 Task: Open the "How to sign in using single sign-on or SSO" article.
Action: Mouse moved to (697, 64)
Screenshot: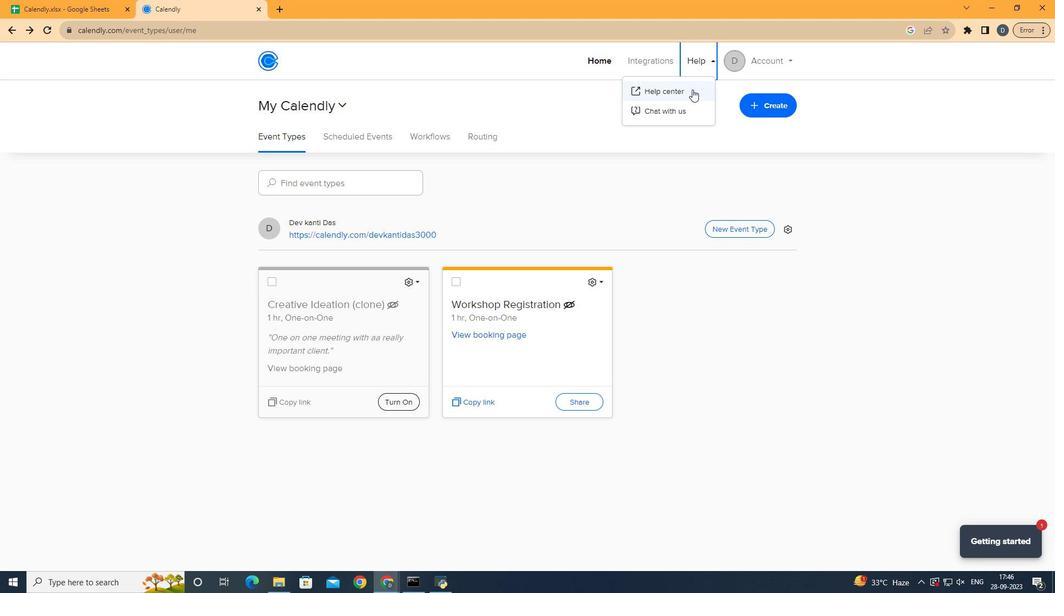 
Action: Mouse pressed left at (697, 64)
Screenshot: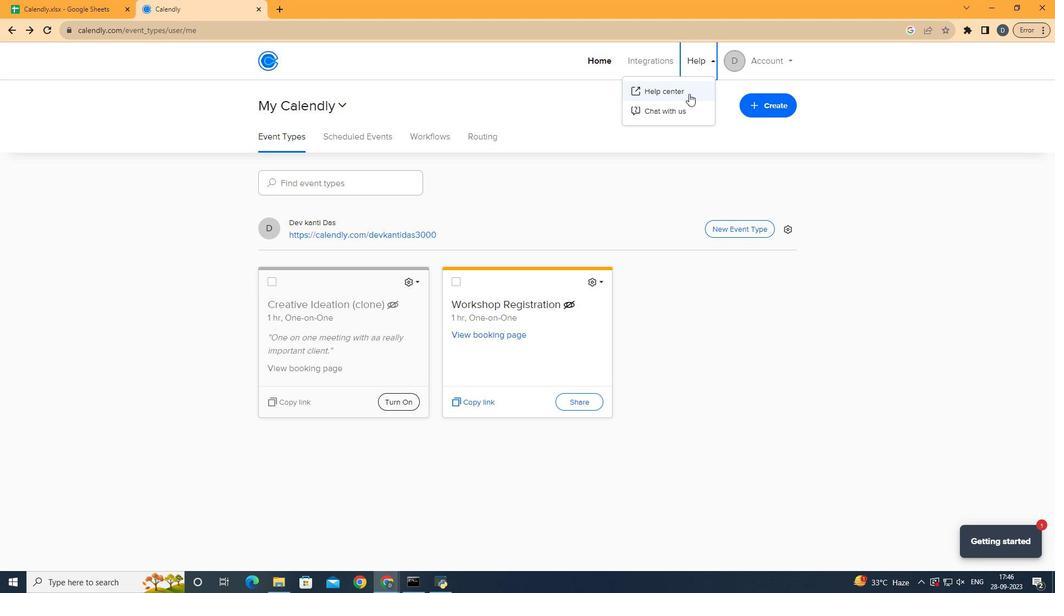 
Action: Mouse moved to (687, 94)
Screenshot: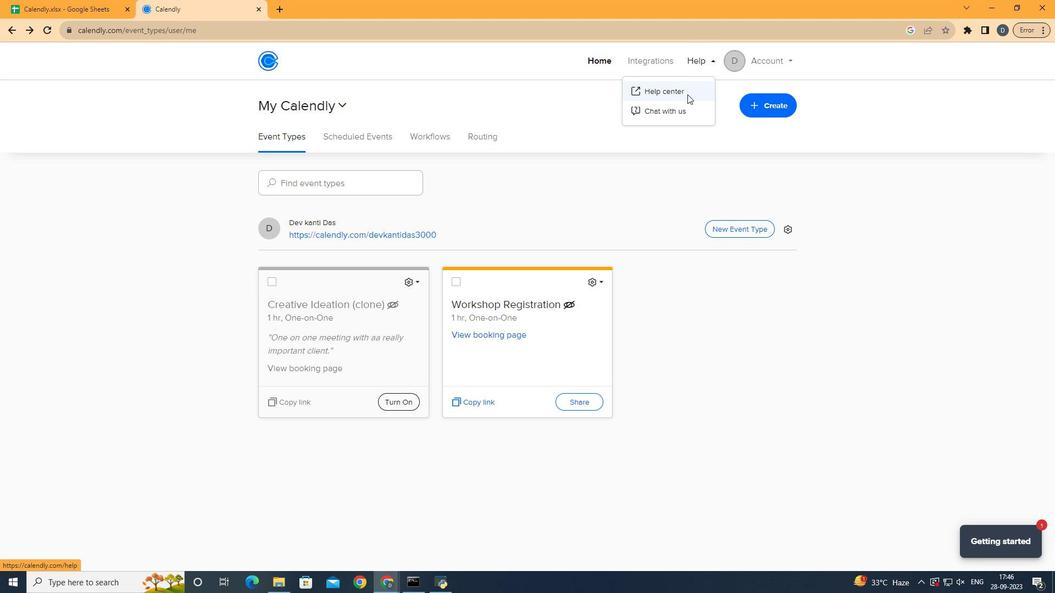 
Action: Mouse pressed left at (687, 94)
Screenshot: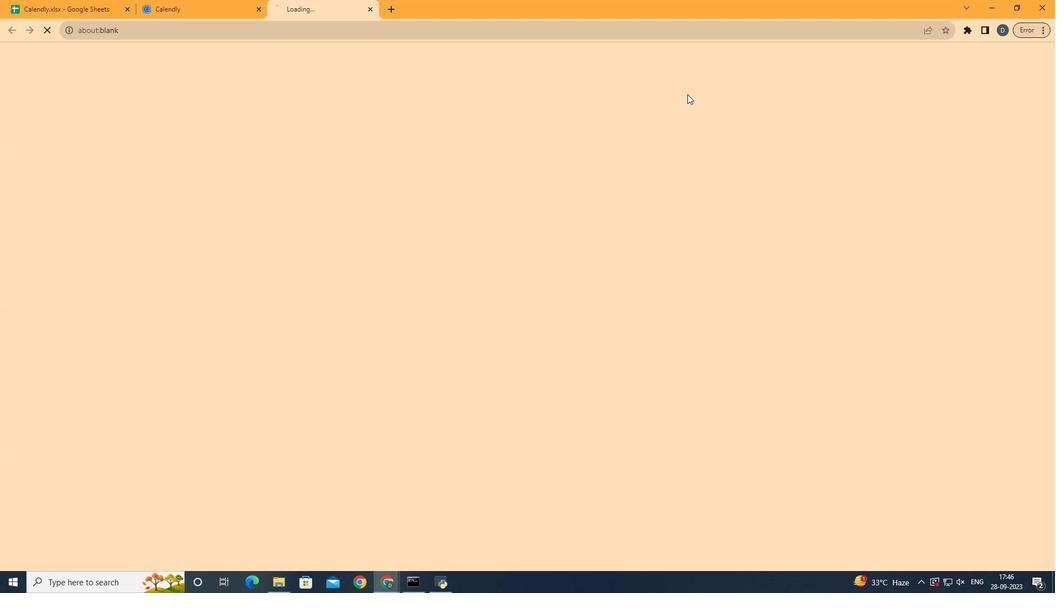 
Action: Mouse moved to (699, 296)
Screenshot: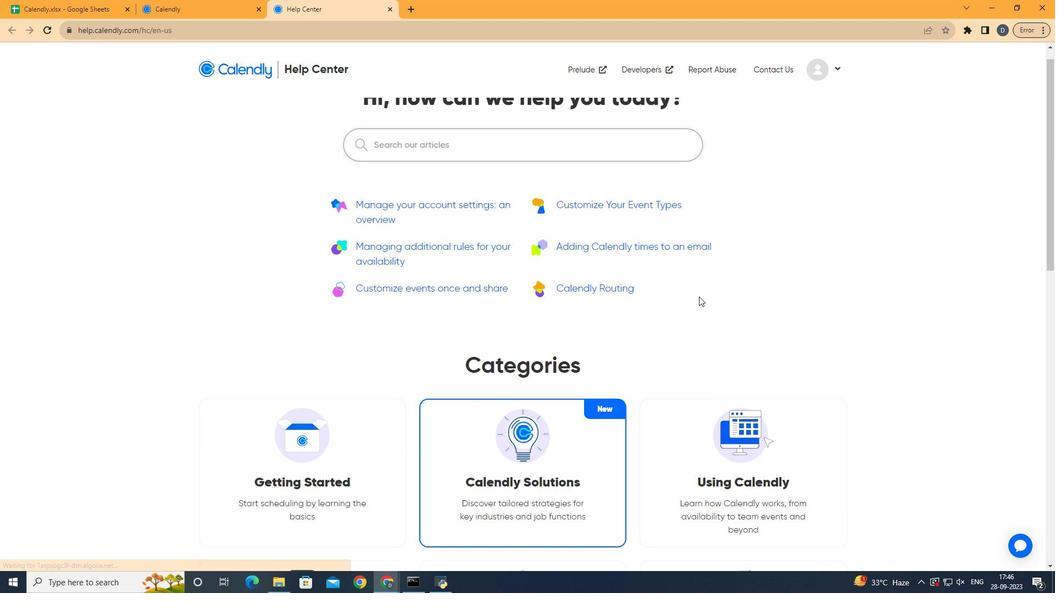 
Action: Mouse scrolled (699, 296) with delta (0, 0)
Screenshot: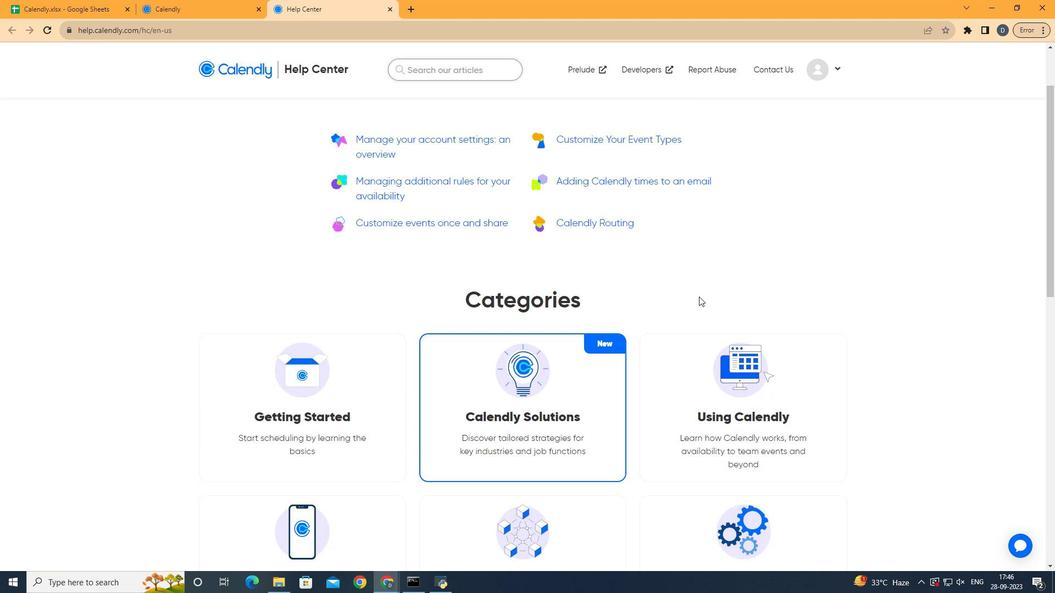 
Action: Mouse scrolled (699, 296) with delta (0, 0)
Screenshot: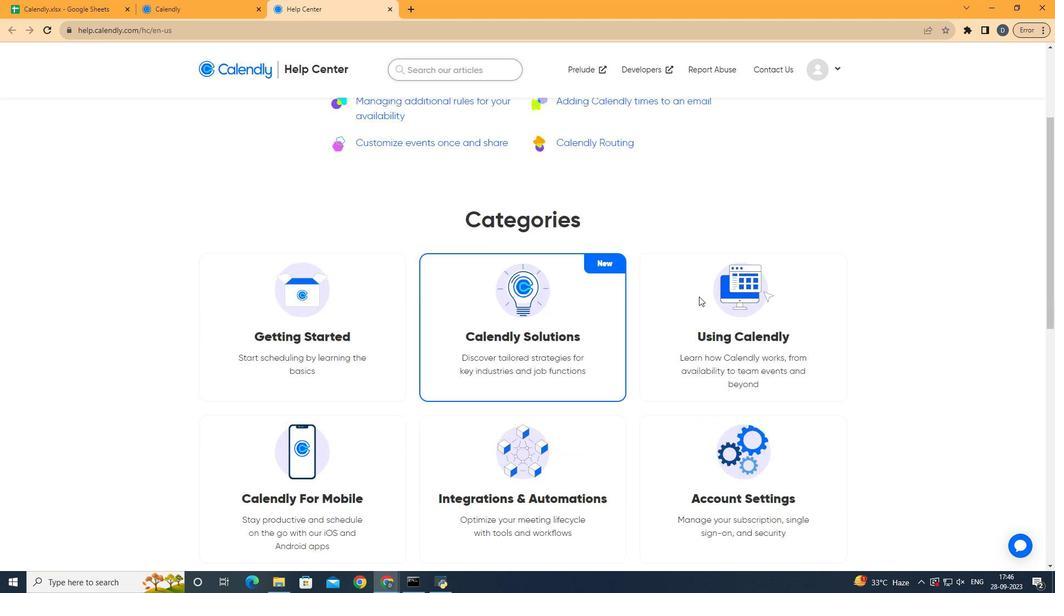 
Action: Mouse scrolled (699, 296) with delta (0, 0)
Screenshot: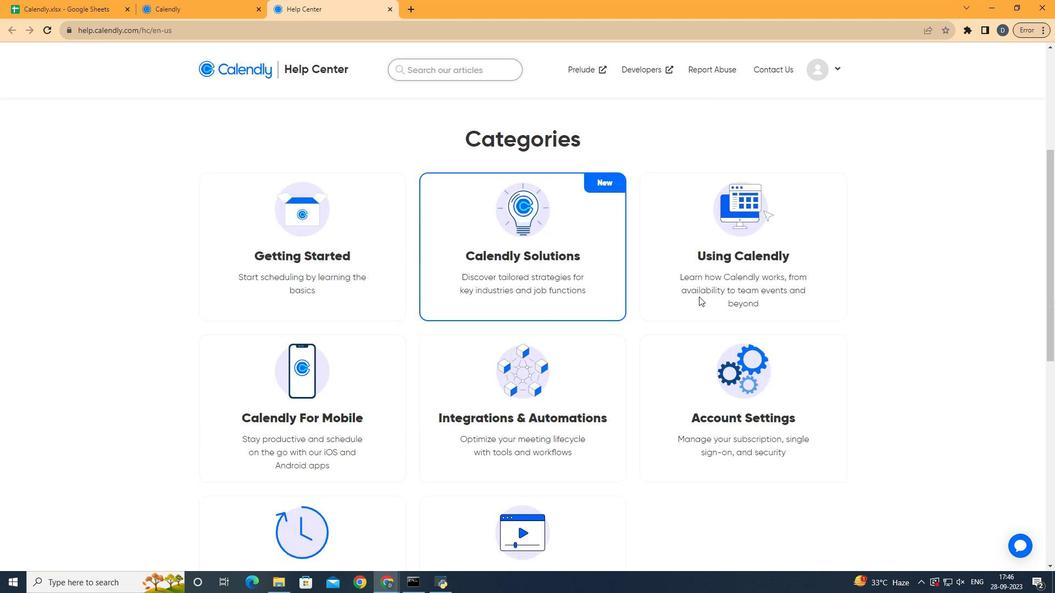 
Action: Mouse scrolled (699, 296) with delta (0, 0)
Screenshot: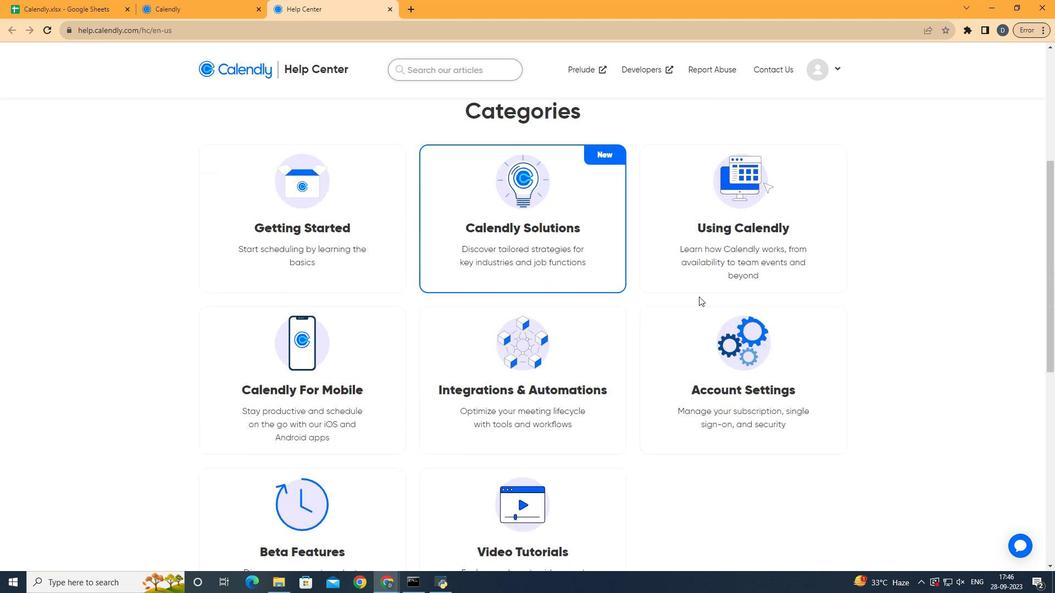 
Action: Mouse scrolled (699, 296) with delta (0, 0)
Screenshot: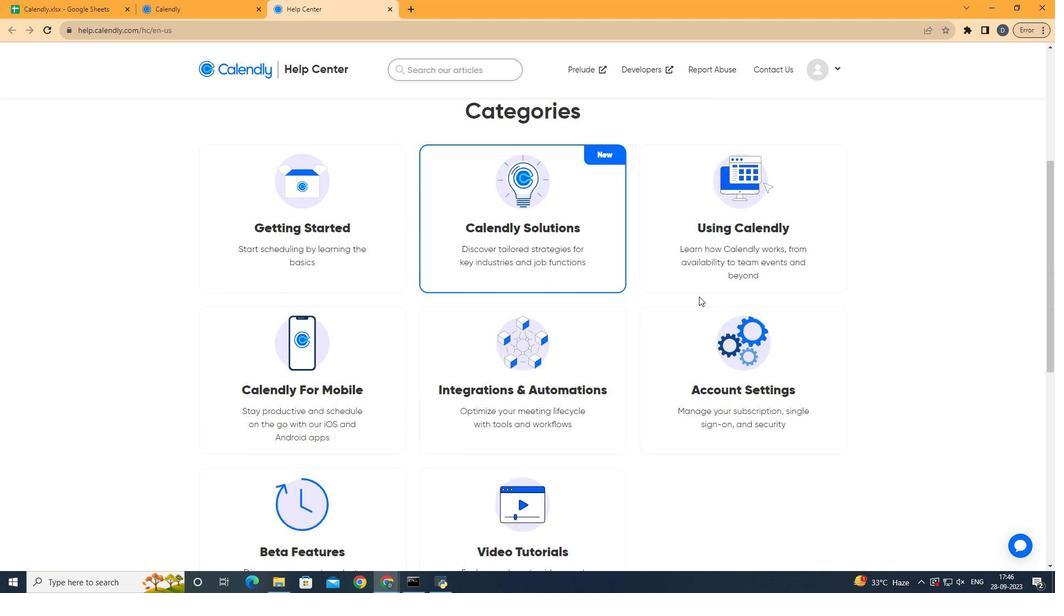 
Action: Mouse moved to (767, 357)
Screenshot: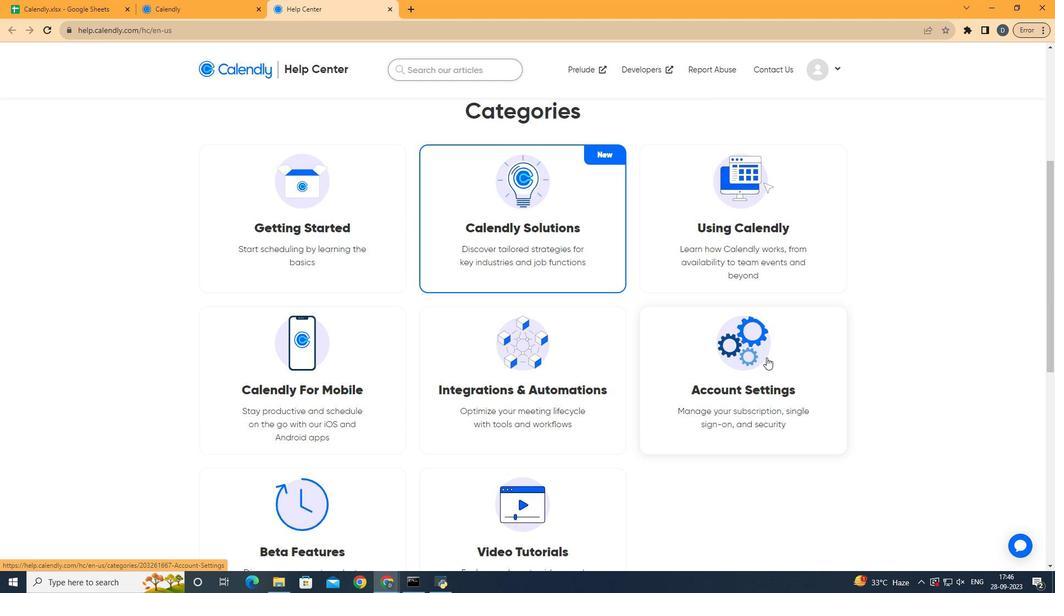 
Action: Mouse pressed left at (767, 357)
Screenshot: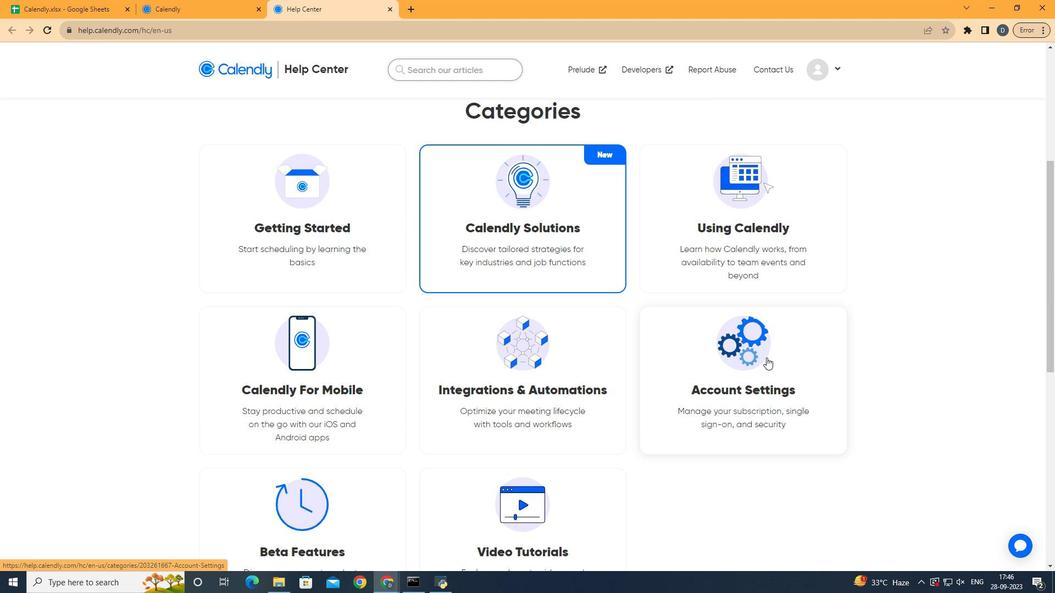 
Action: Mouse moved to (734, 281)
Screenshot: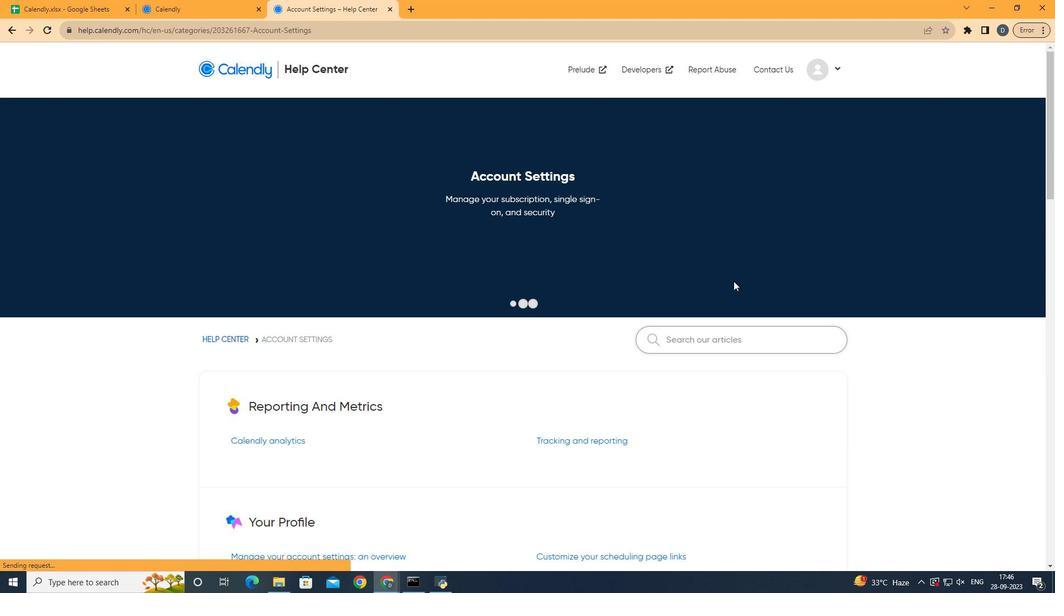 
Action: Mouse scrolled (734, 280) with delta (0, 0)
Screenshot: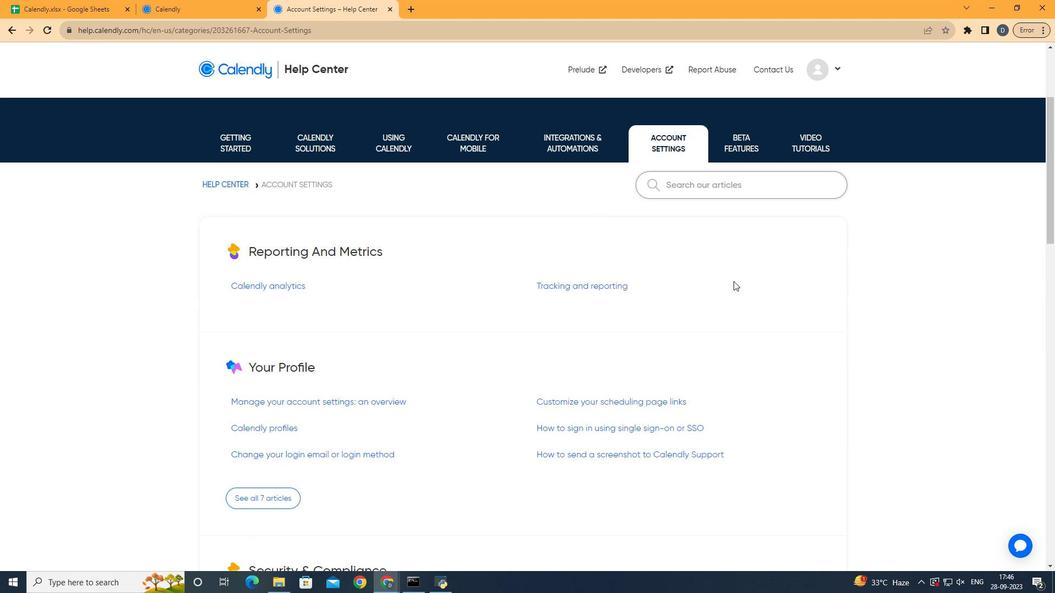 
Action: Mouse scrolled (734, 280) with delta (0, 0)
Screenshot: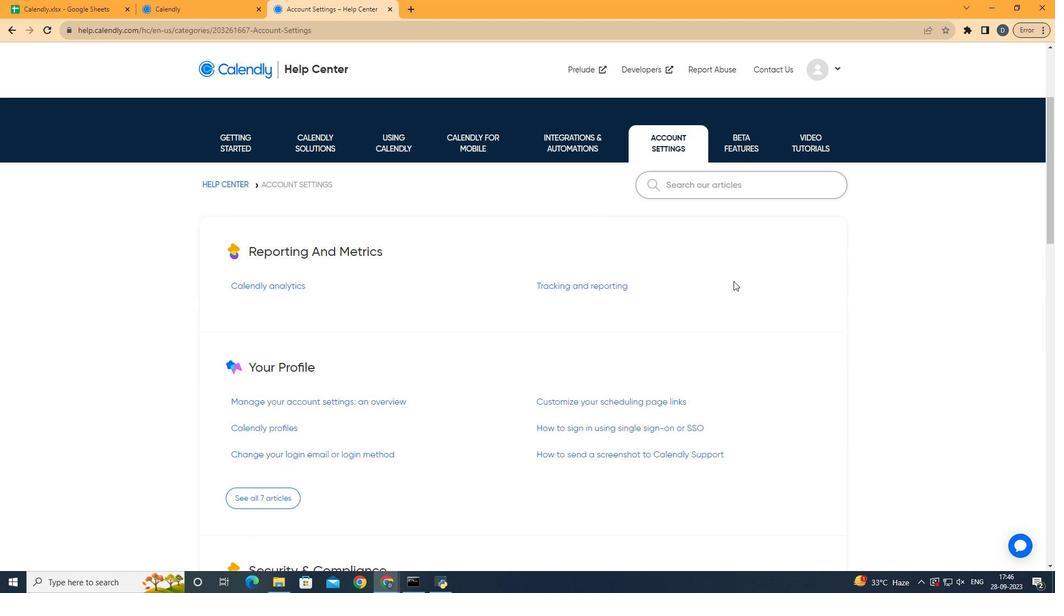 
Action: Mouse scrolled (734, 280) with delta (0, 0)
Screenshot: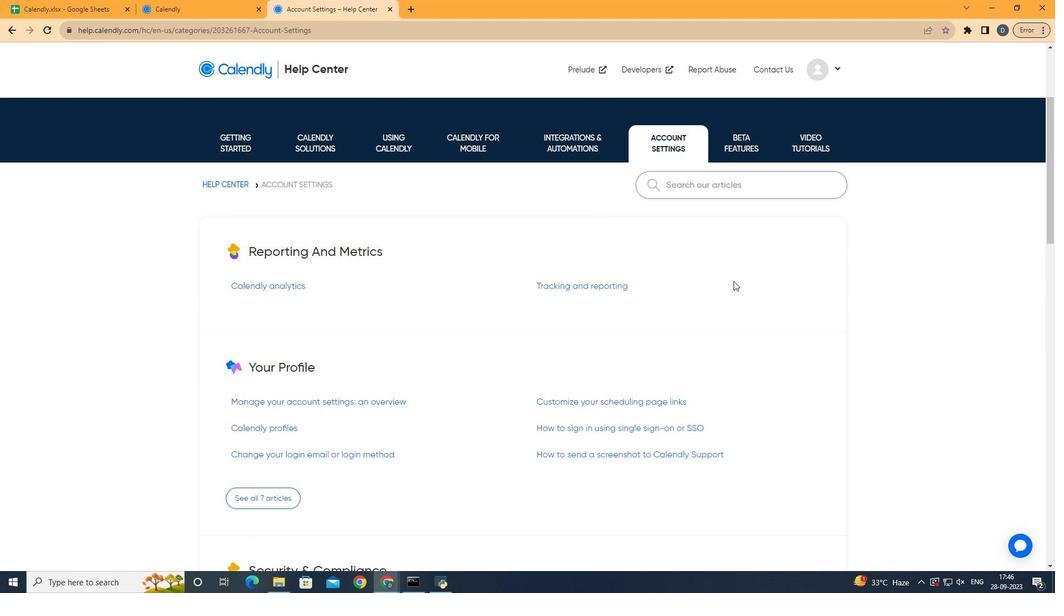 
Action: Mouse moved to (734, 283)
Screenshot: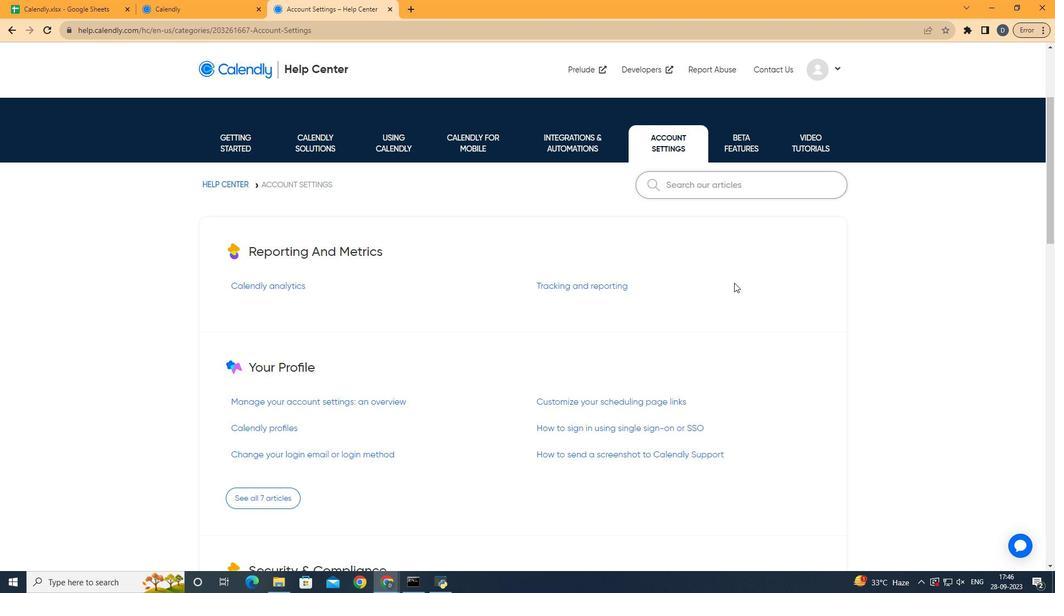 
Action: Mouse scrolled (734, 282) with delta (0, 0)
Screenshot: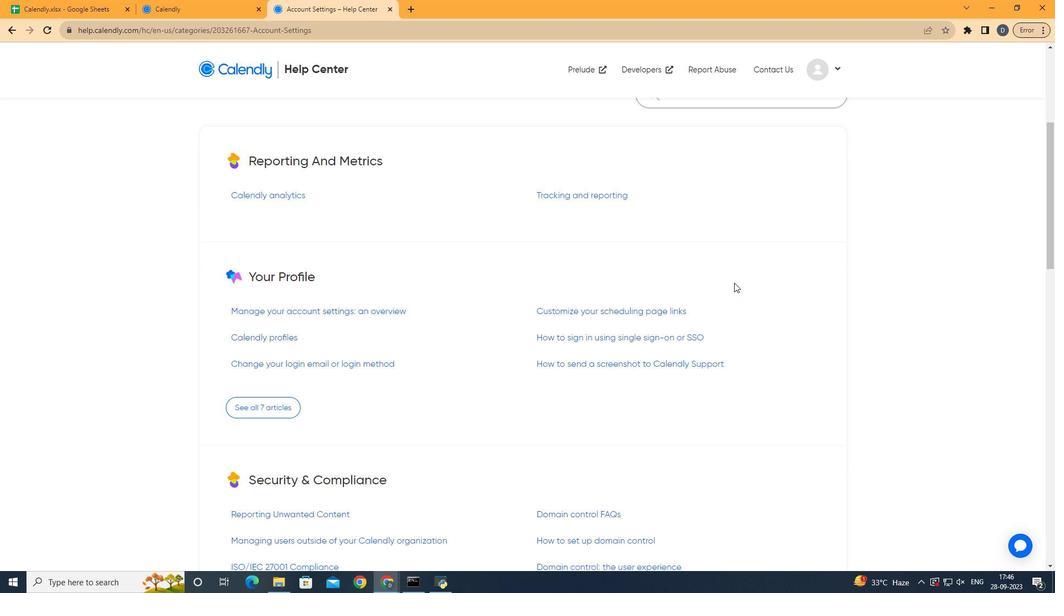 
Action: Mouse scrolled (734, 282) with delta (0, 0)
Screenshot: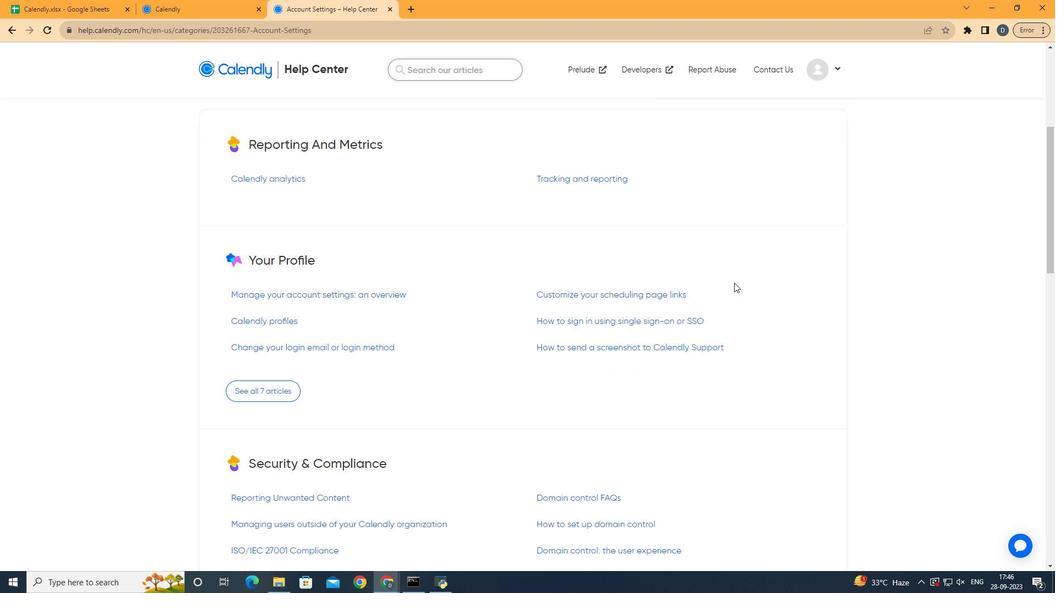 
Action: Mouse scrolled (734, 282) with delta (0, 0)
Screenshot: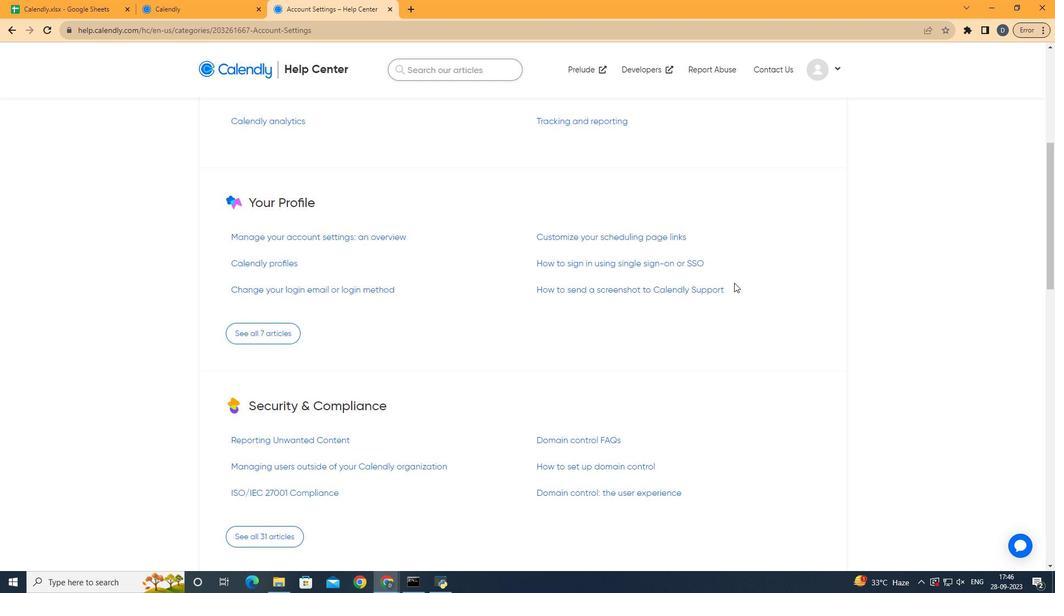 
Action: Mouse moved to (632, 267)
Screenshot: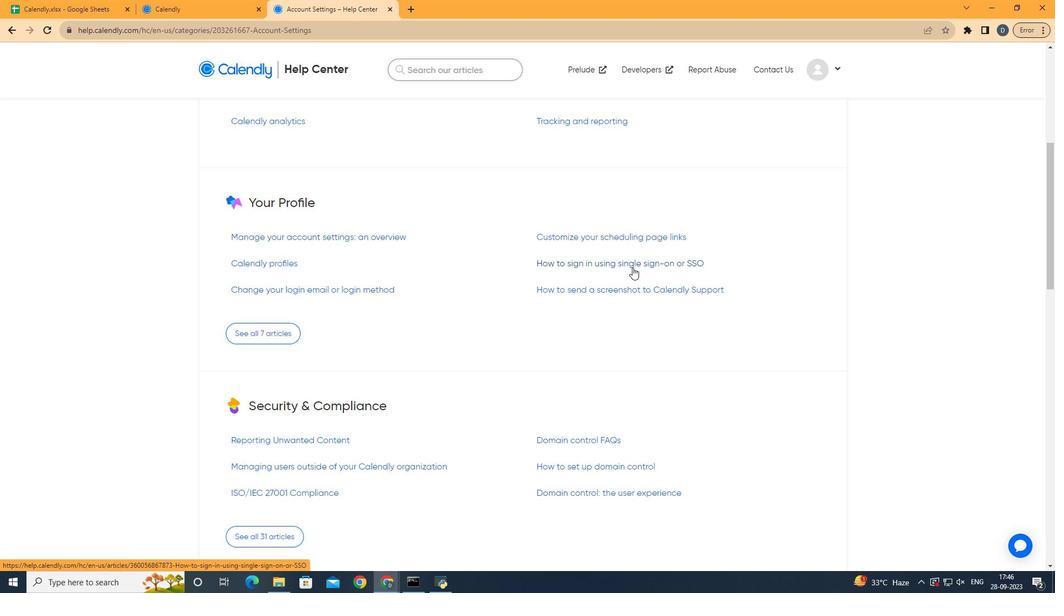 
Action: Mouse pressed left at (632, 267)
Screenshot: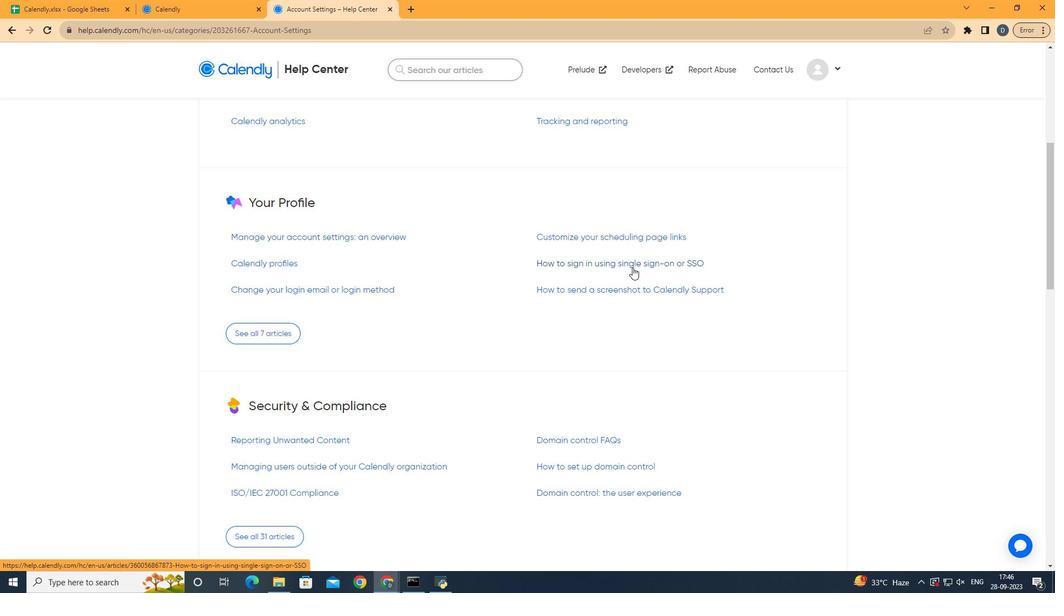 
Action: Mouse moved to (741, 337)
Screenshot: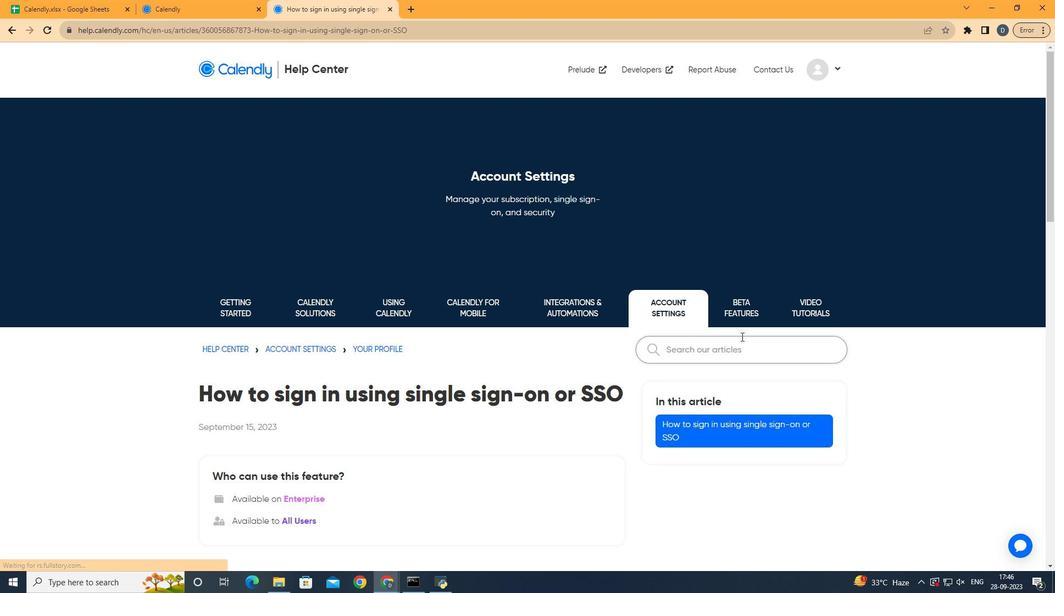 
